 Task: Create in the project ZoomOut and in the Backlog issue 'Integrate a new social media sharing feature into an existing mobile application to increase user engagement and brand awareness' a child issue 'Data access policy enforcement and reporting', and assign it to team member softage.3@softage.net.
Action: Mouse moved to (795, 462)
Screenshot: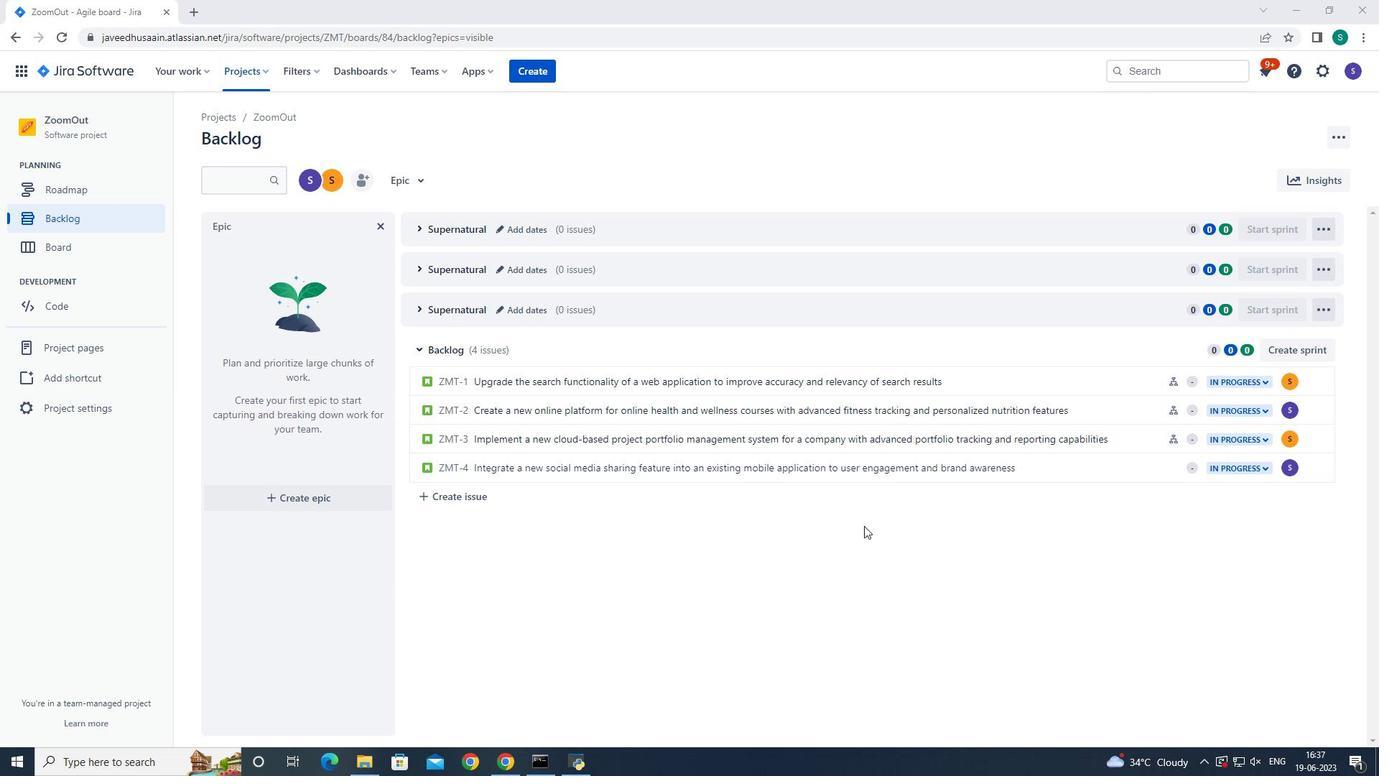 
Action: Mouse pressed left at (795, 462)
Screenshot: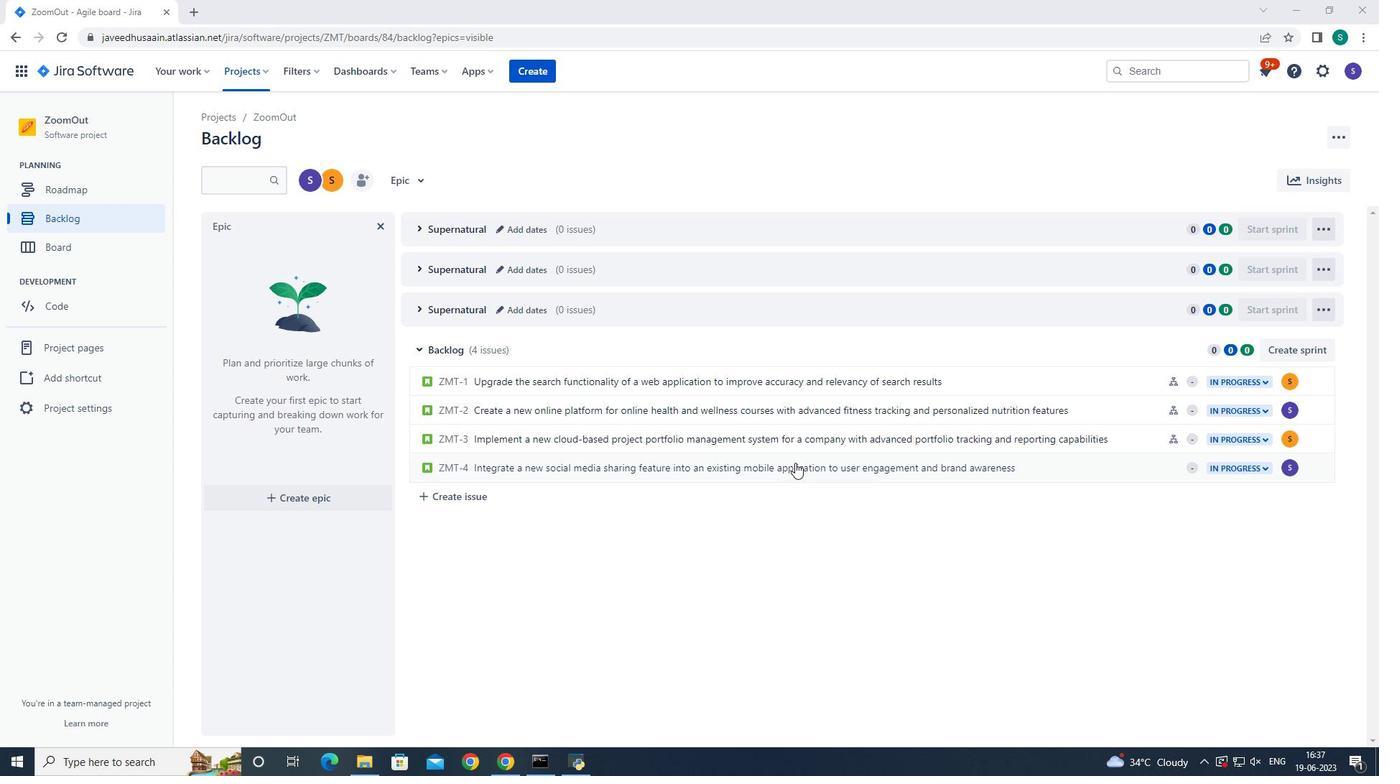 
Action: Mouse moved to (1122, 348)
Screenshot: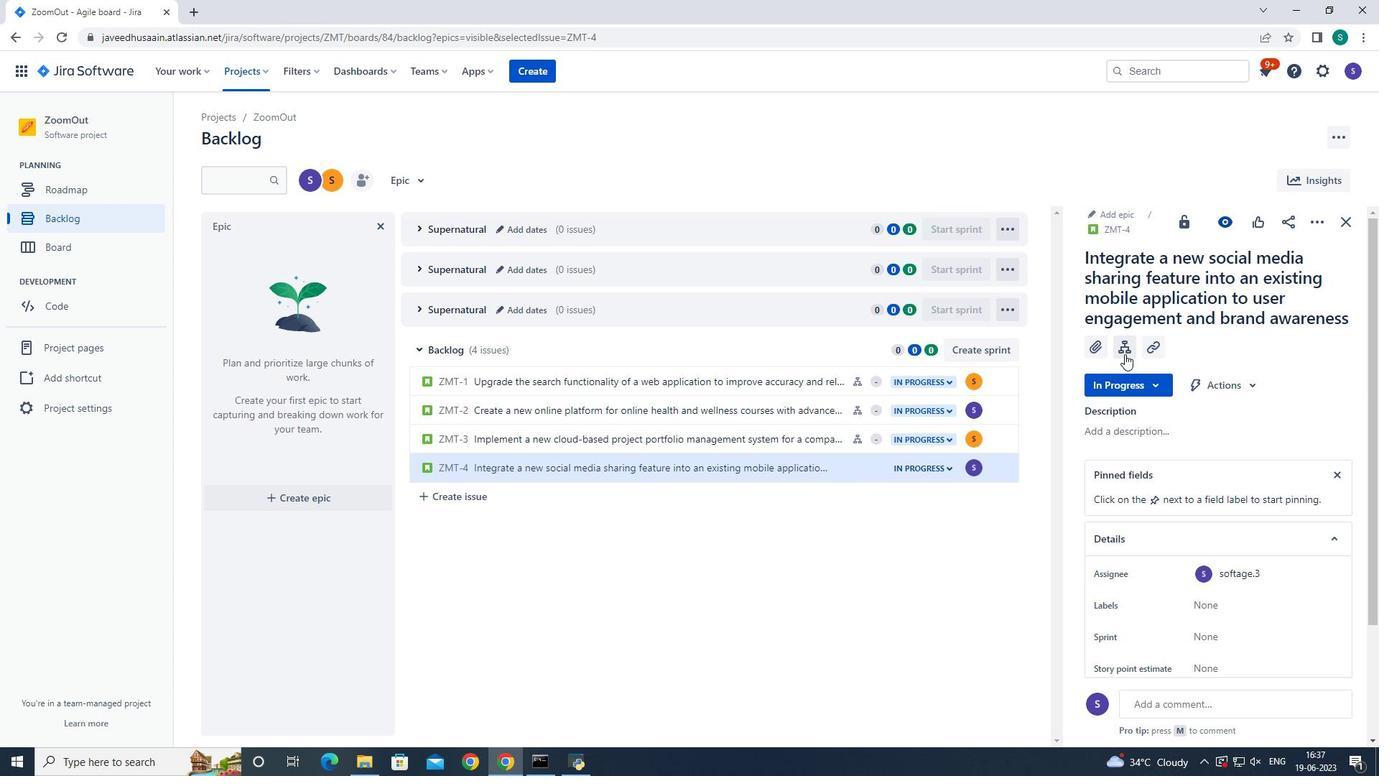 
Action: Mouse pressed left at (1122, 348)
Screenshot: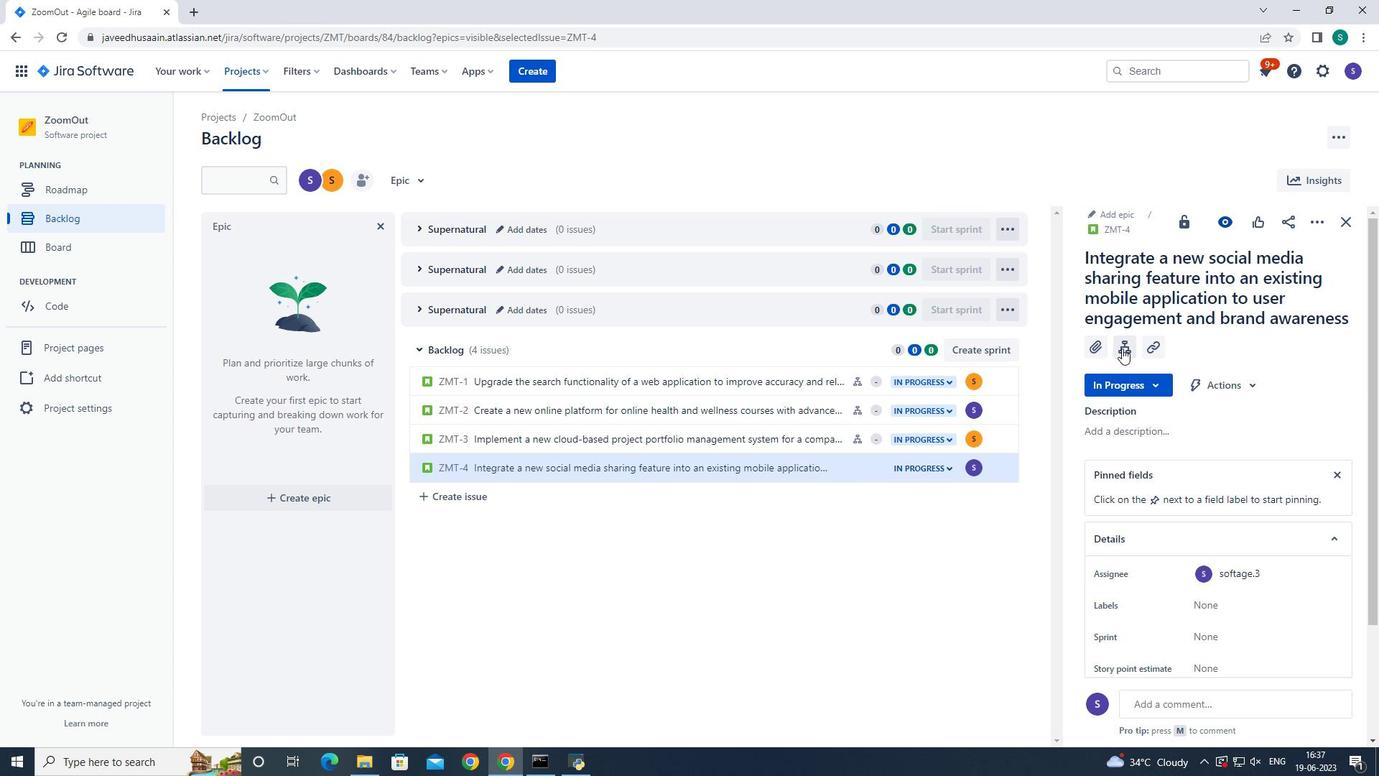 
Action: Mouse moved to (1119, 459)
Screenshot: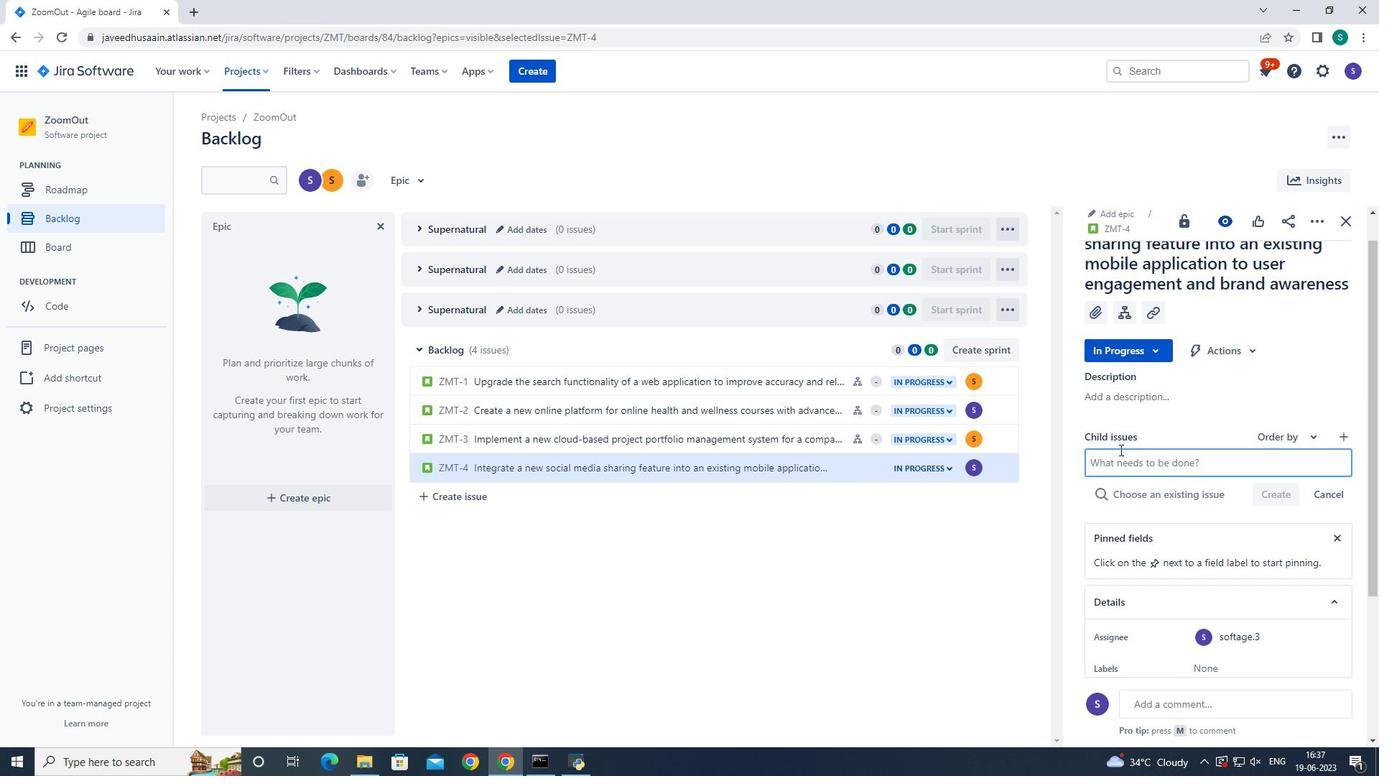 
Action: Mouse pressed left at (1119, 459)
Screenshot: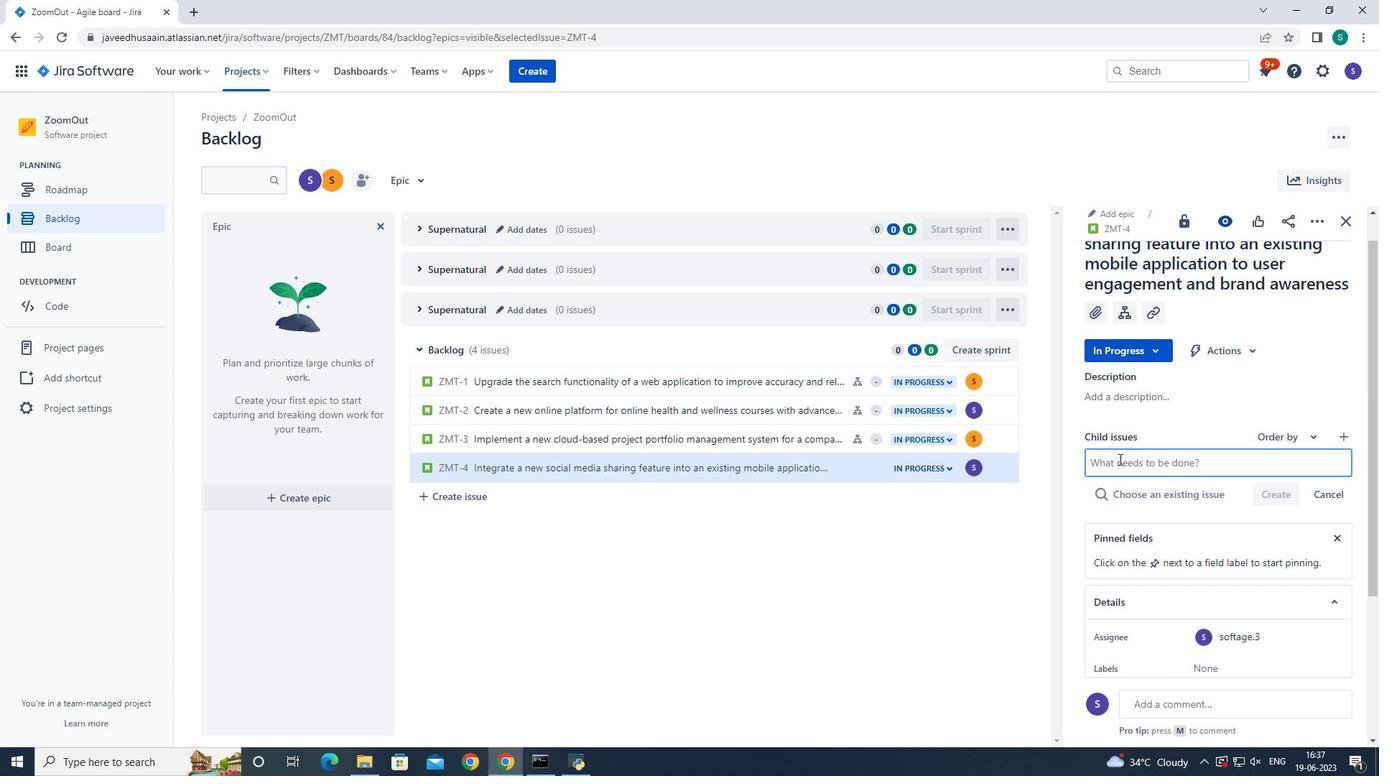 
Action: Key pressed <Key.shift>Data<Key.space>access
Screenshot: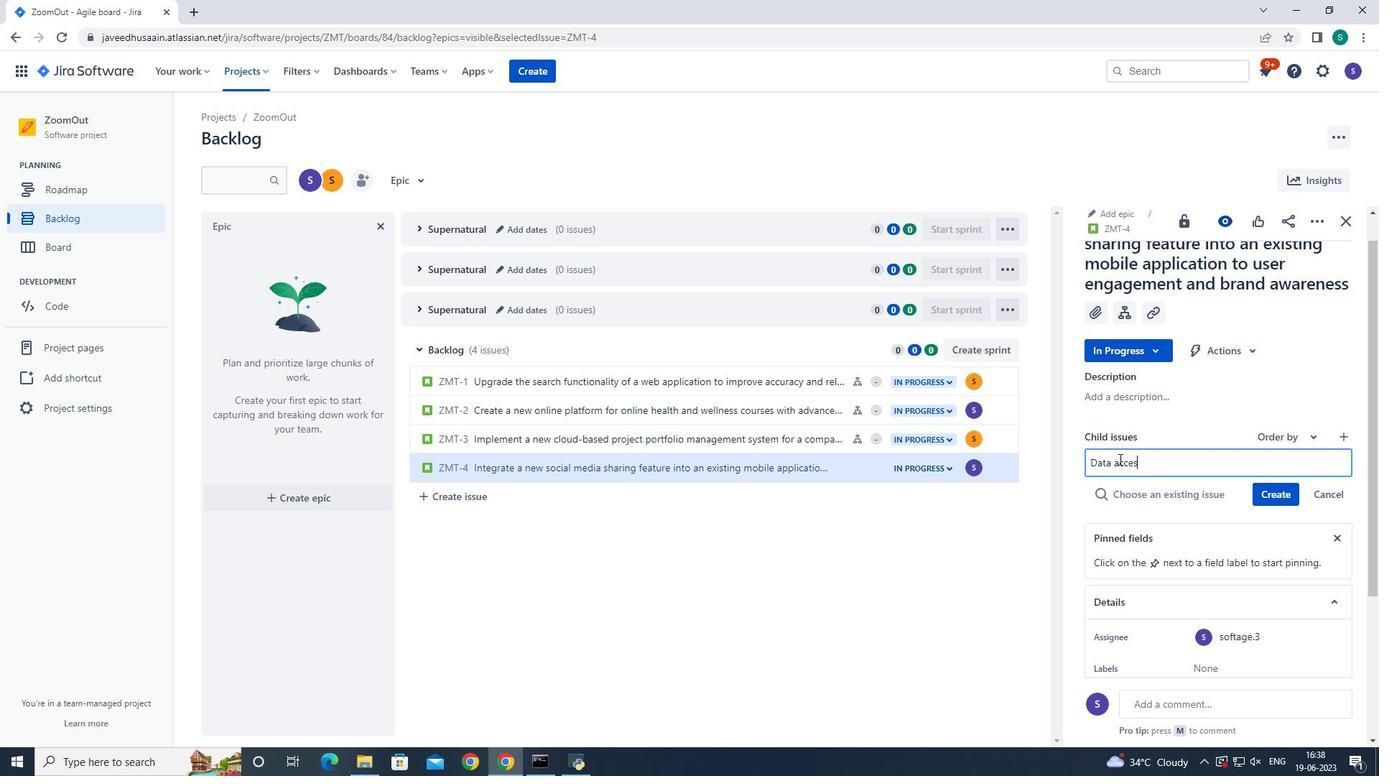 
Action: Mouse moved to (1379, 438)
Screenshot: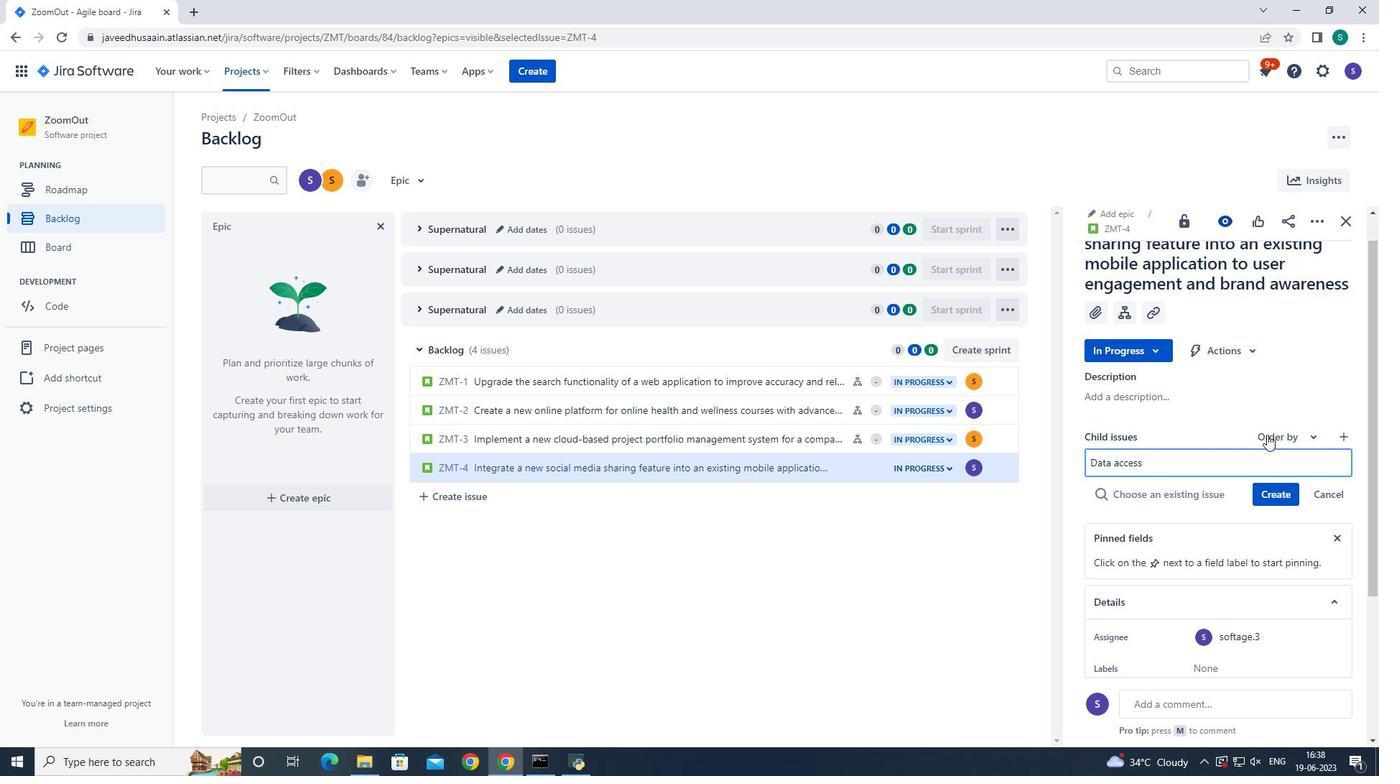 
Action: Key pressed <Key.space>policy<Key.space>enforcement<Key.space>and<Key.space>reporting<Key.space>
Screenshot: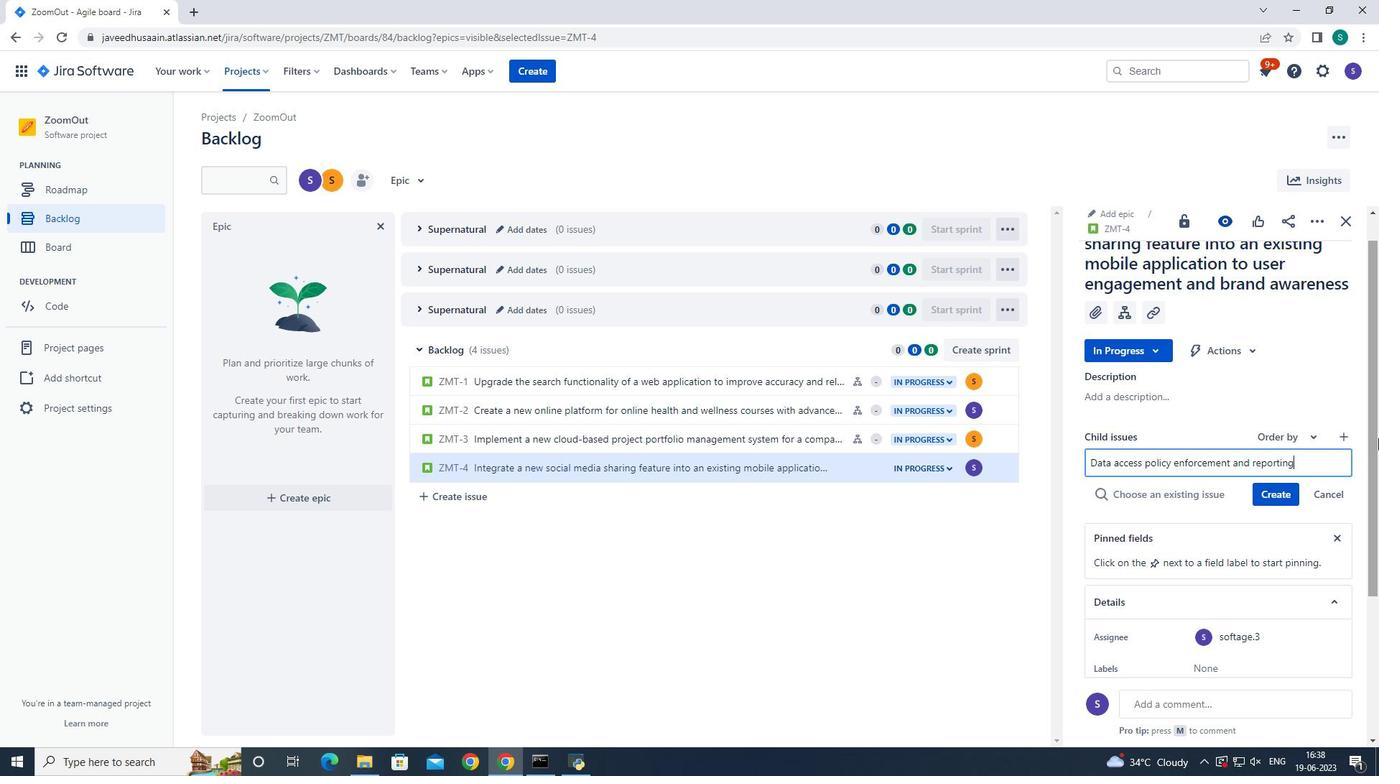 
Action: Mouse moved to (1278, 496)
Screenshot: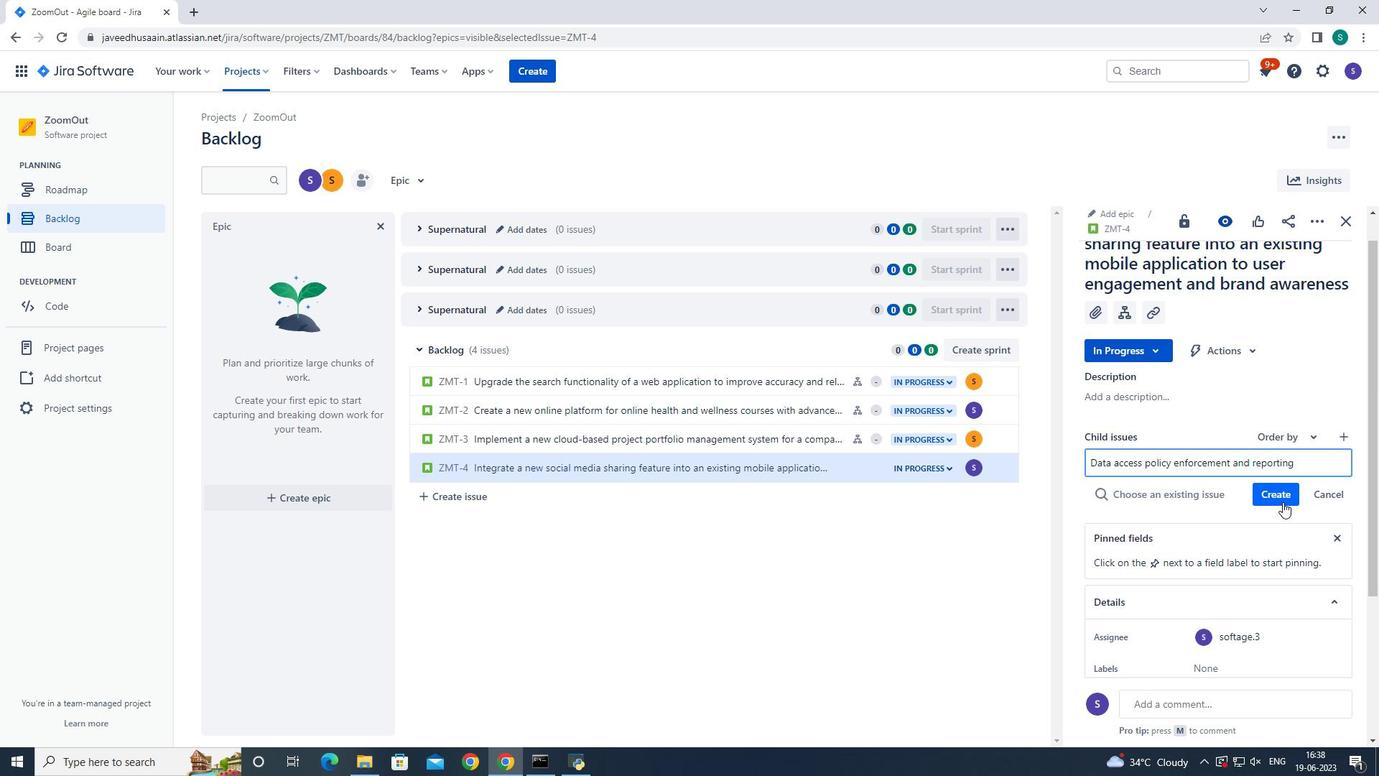 
Action: Mouse pressed left at (1278, 496)
Screenshot: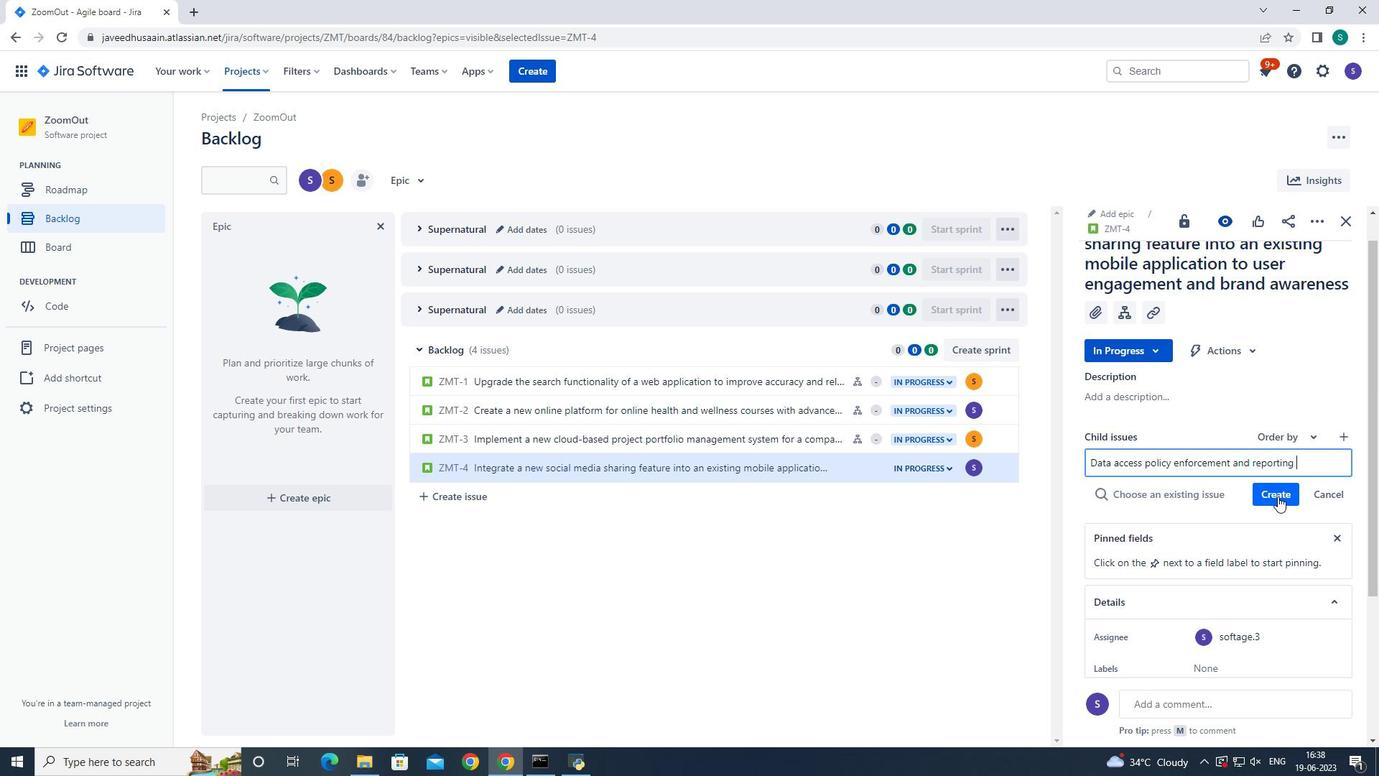 
Action: Mouse moved to (1294, 467)
Screenshot: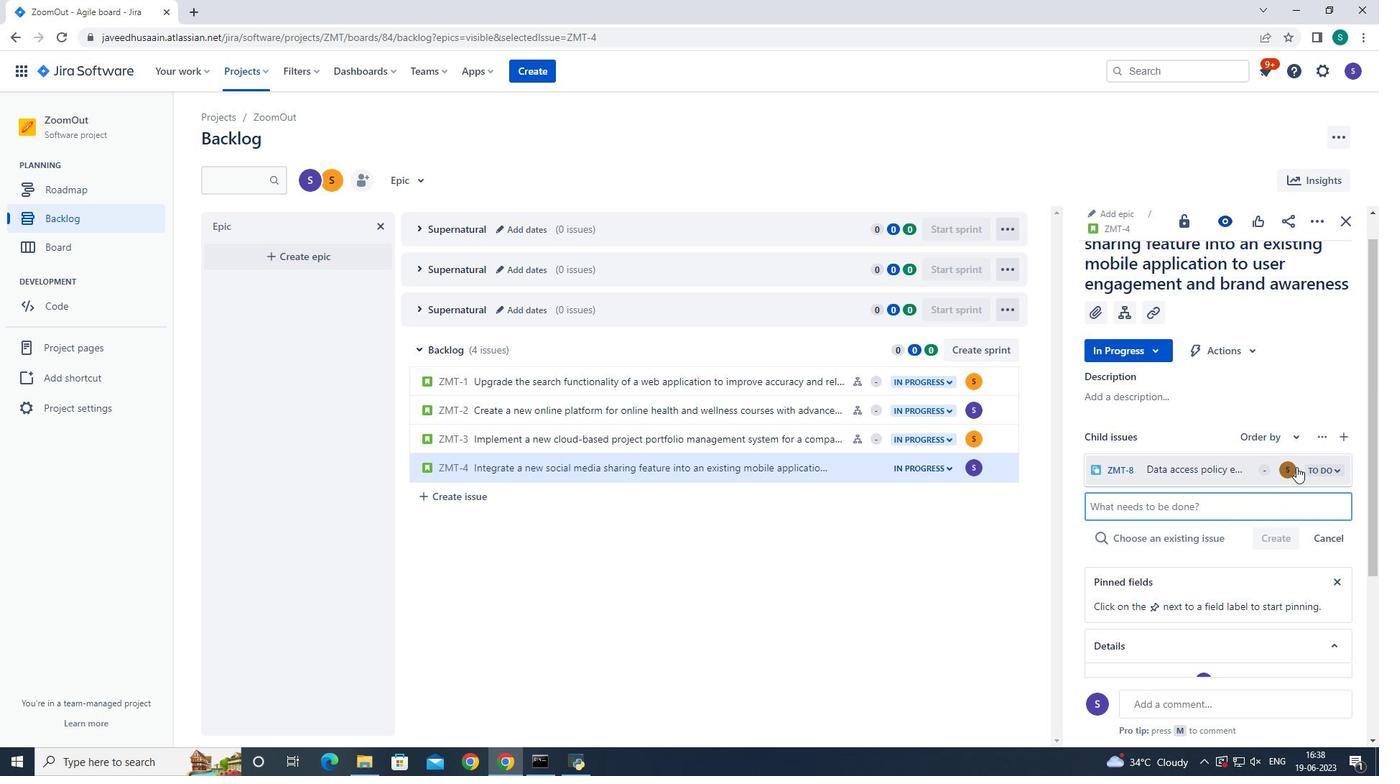 
Action: Mouse pressed left at (1294, 467)
Screenshot: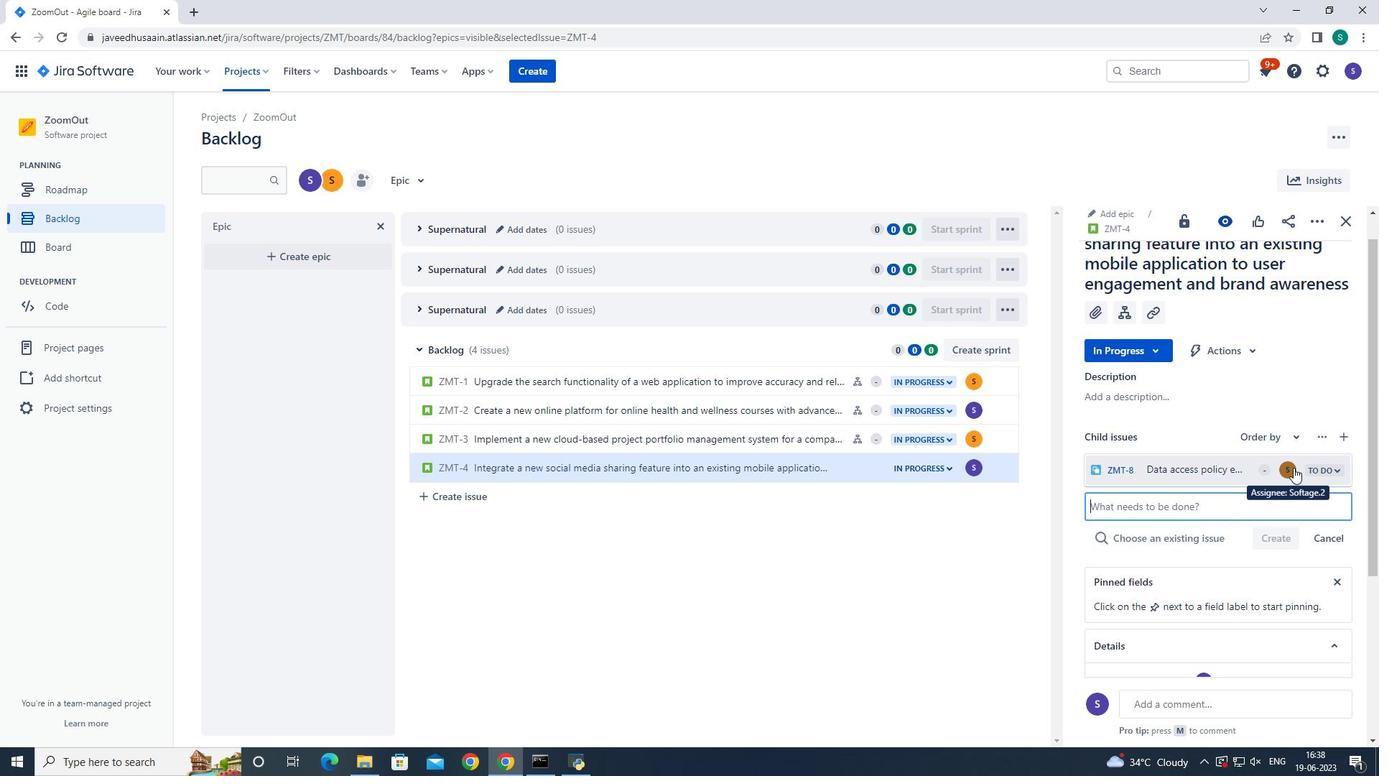 
Action: Key pressed <Key.backspace>softage.3<Key.shift>@softage.net
Screenshot: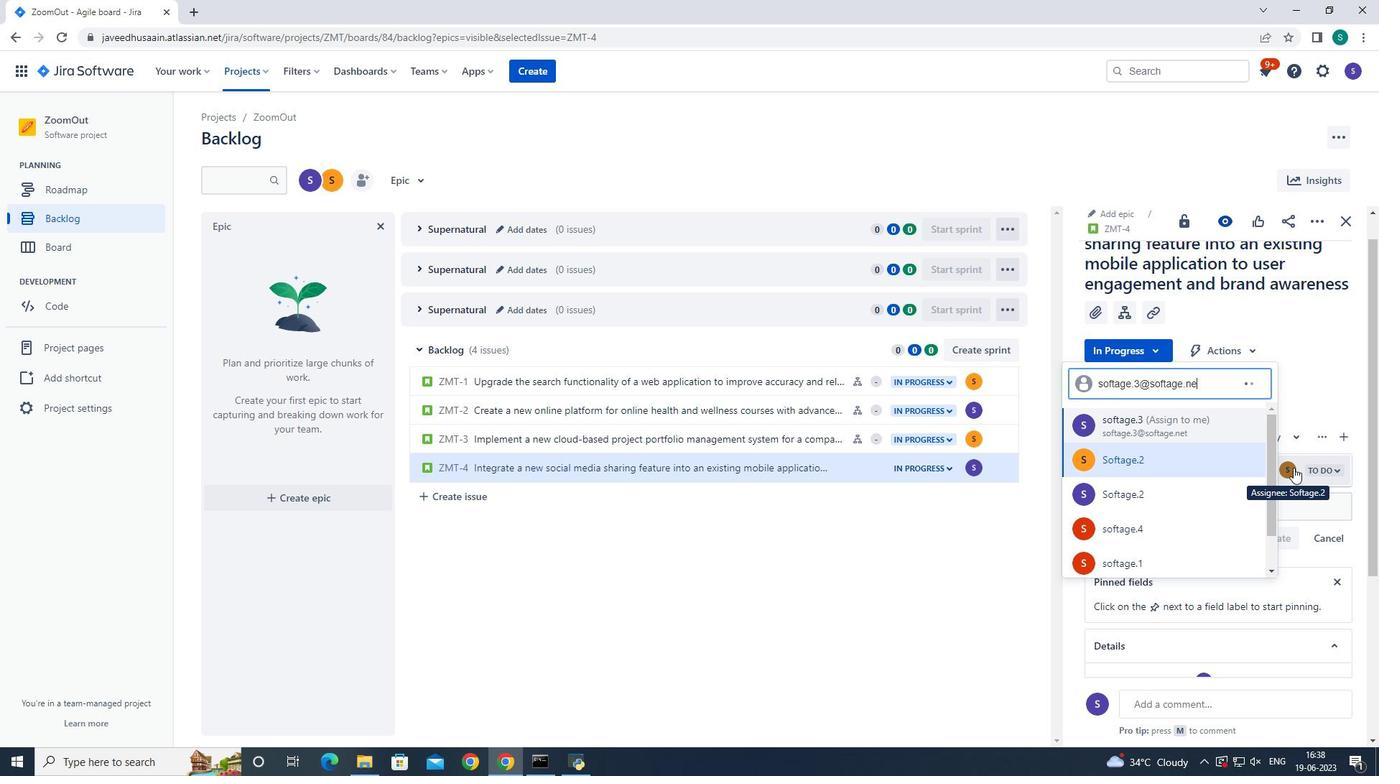 
Action: Mouse moved to (1141, 475)
Screenshot: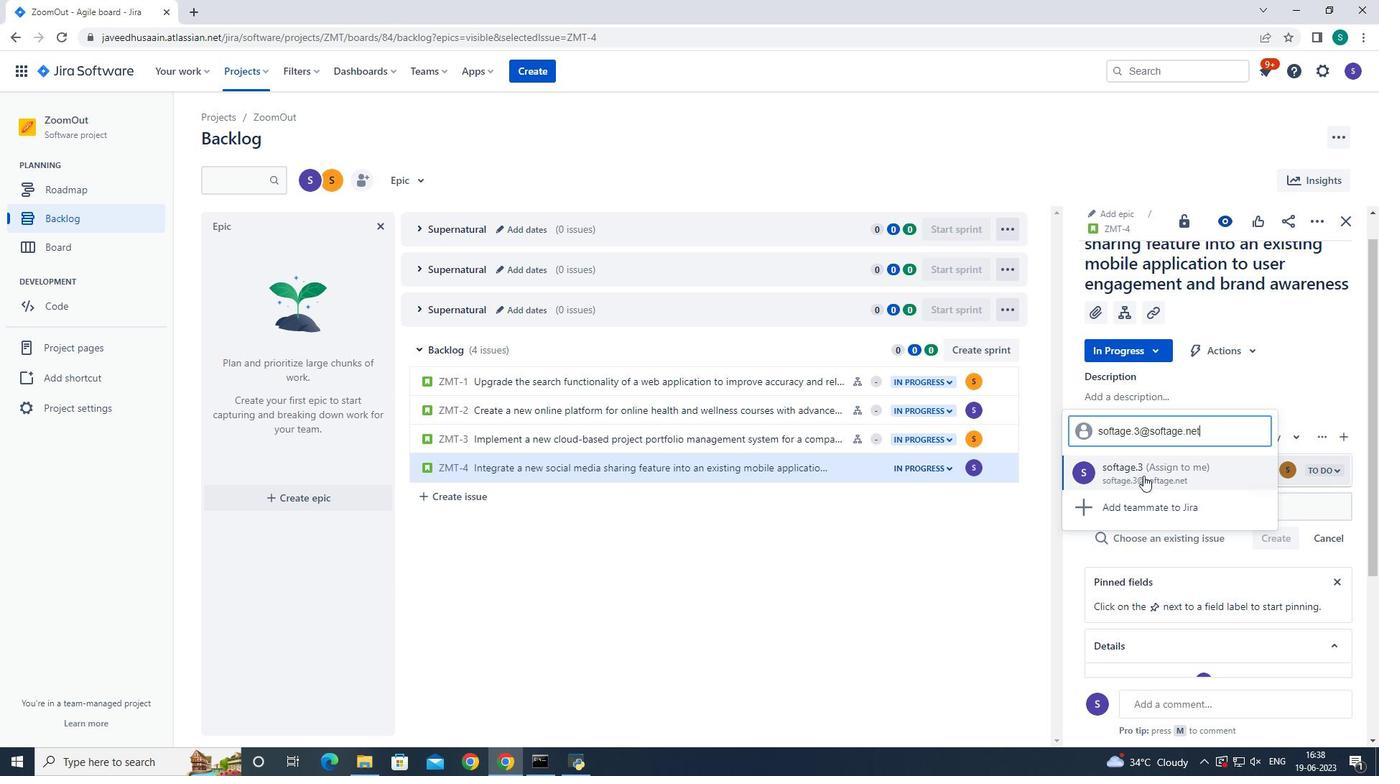 
Action: Mouse pressed left at (1141, 475)
Screenshot: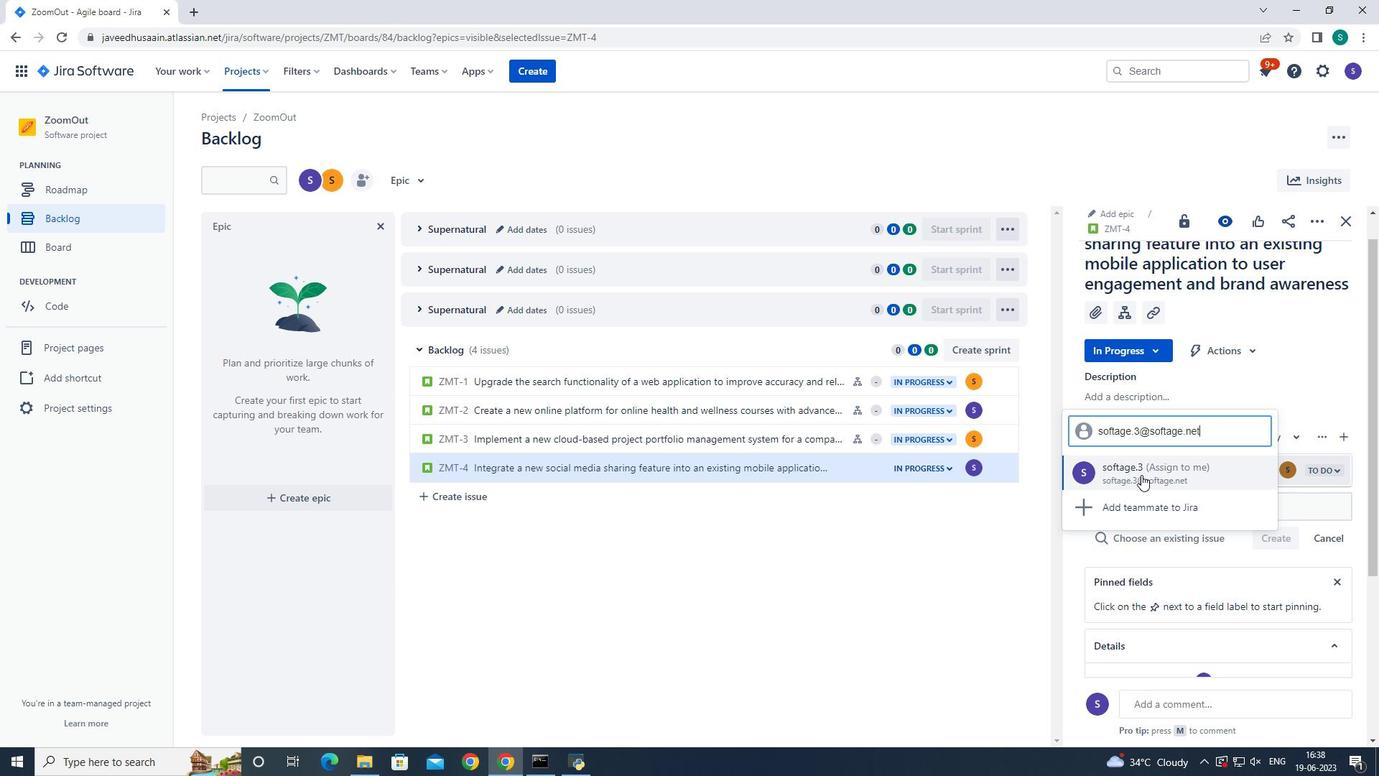 
Action: Mouse moved to (1233, 475)
Screenshot: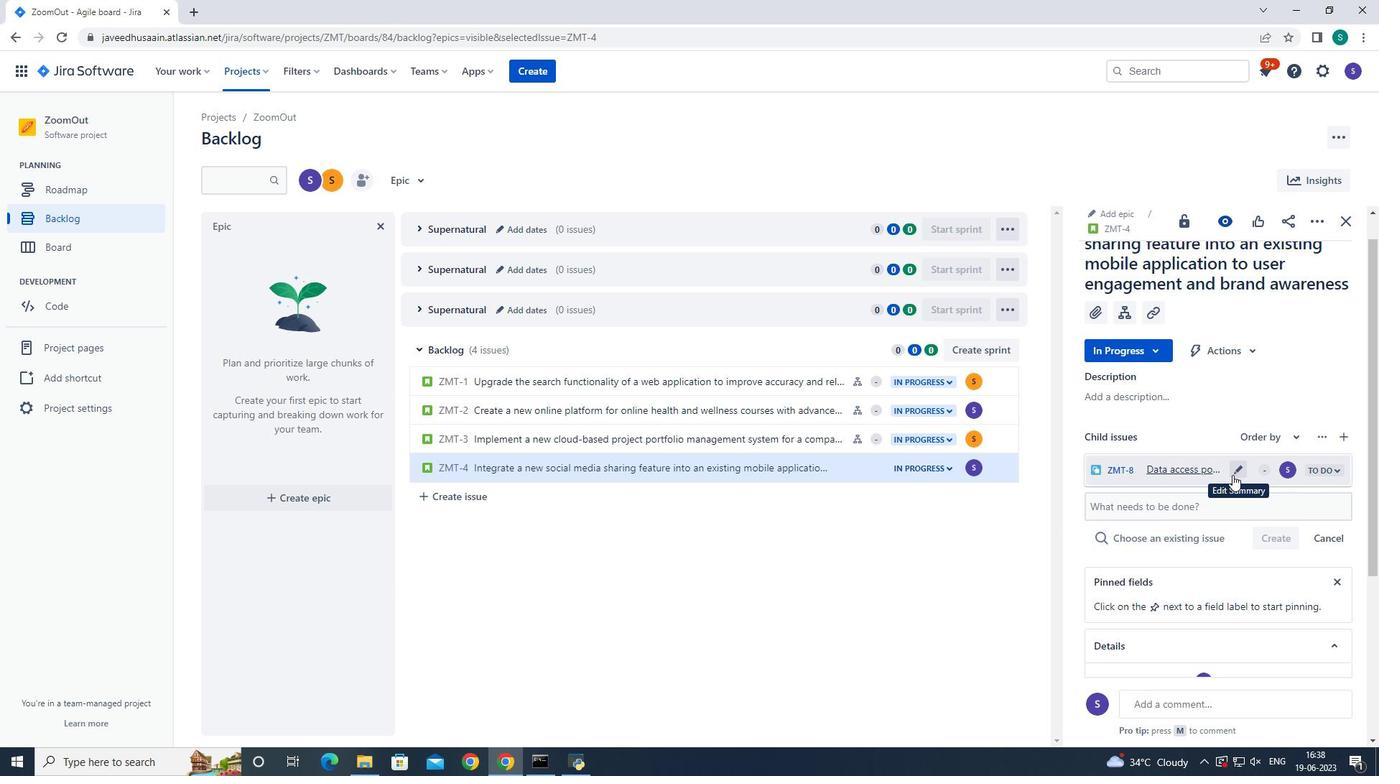 
